 Task: Add "Move Card To …" Button titled Button0025 to "top" of the list "To Do" to Card Card0025 in Board Board0022 in Workspace Development in Trello
Action: Mouse moved to (335, 385)
Screenshot: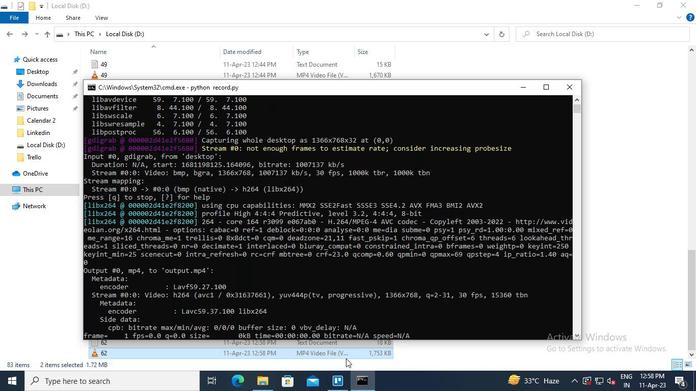 
Action: Mouse pressed left at (335, 385)
Screenshot: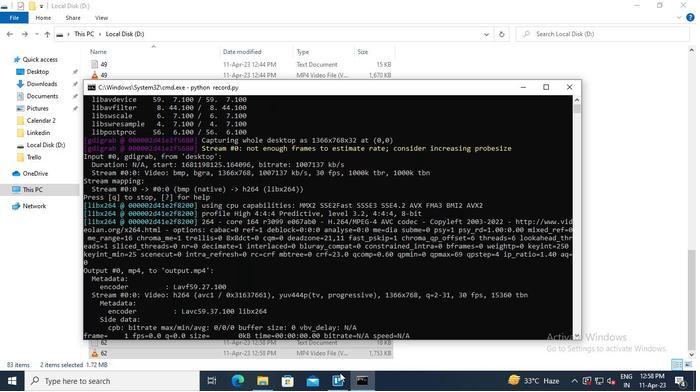 
Action: Mouse moved to (166, 117)
Screenshot: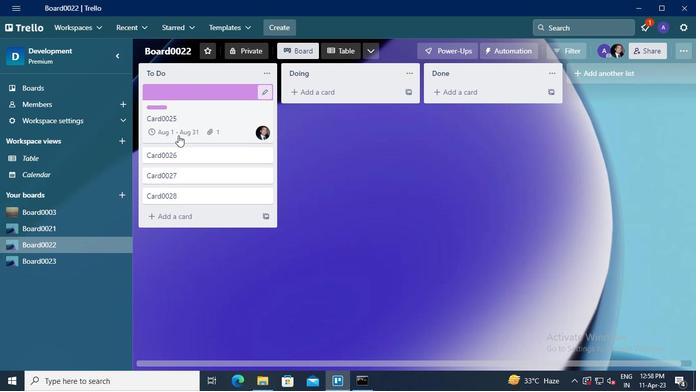 
Action: Mouse pressed left at (166, 117)
Screenshot: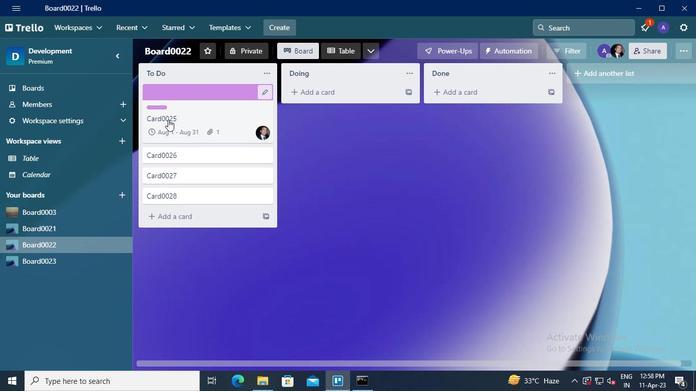 
Action: Mouse moved to (496, 248)
Screenshot: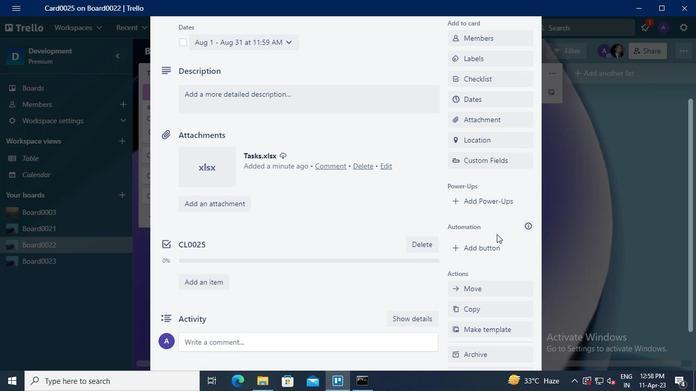
Action: Mouse pressed left at (496, 248)
Screenshot: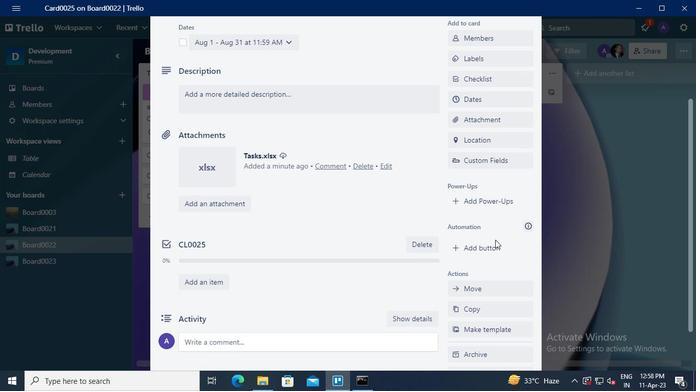 
Action: Mouse moved to (491, 97)
Screenshot: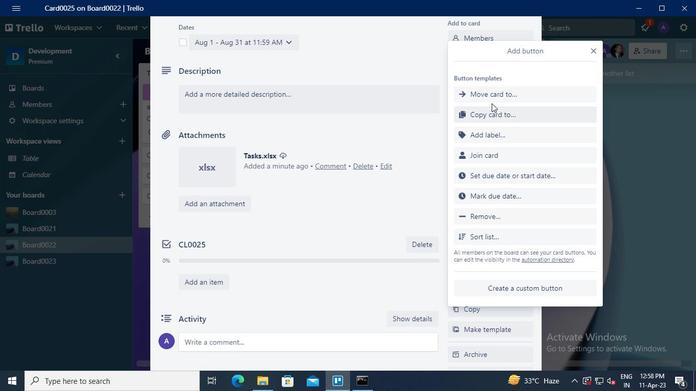 
Action: Mouse pressed left at (491, 97)
Screenshot: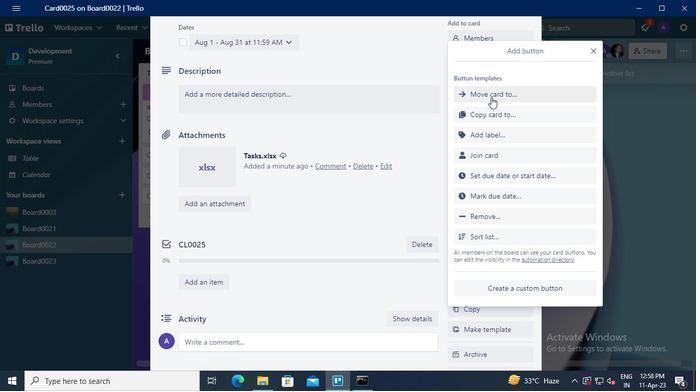 
Action: Mouse moved to (508, 95)
Screenshot: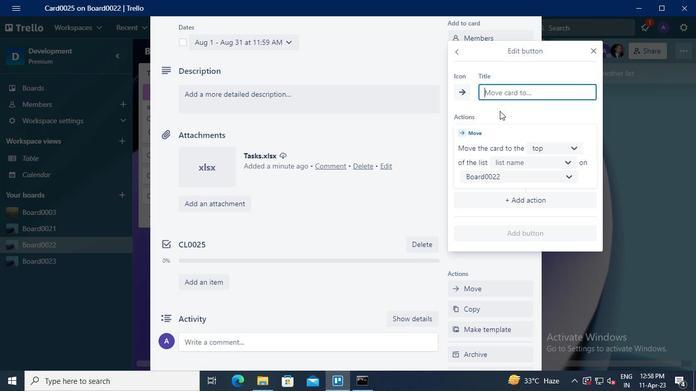 
Action: Mouse pressed left at (508, 95)
Screenshot: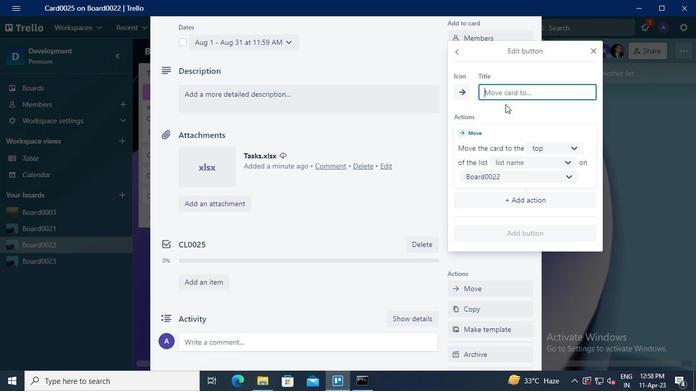 
Action: Mouse moved to (508, 94)
Screenshot: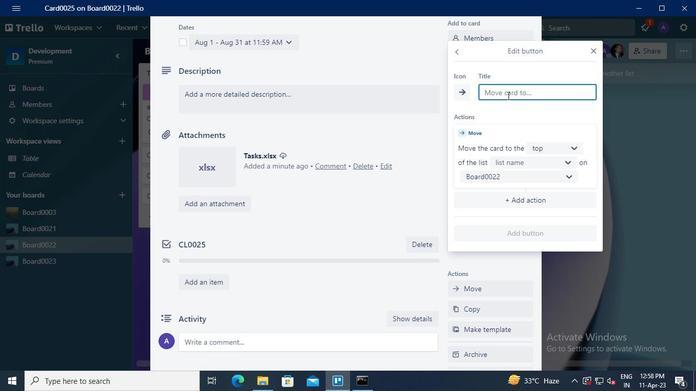 
Action: Keyboard Key.shift
Screenshot: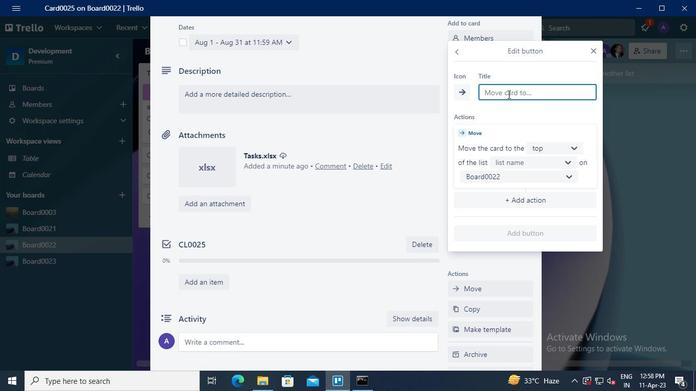 
Action: Keyboard B
Screenshot: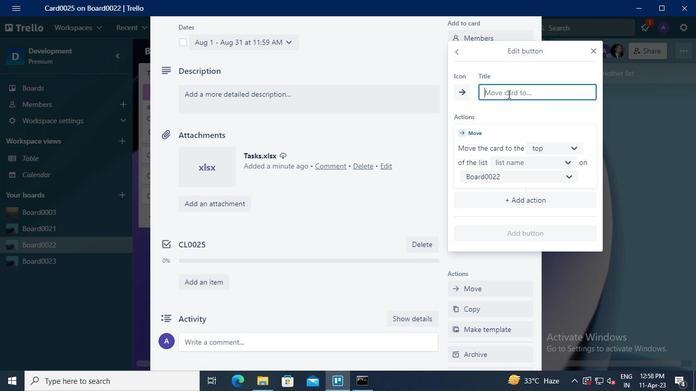
Action: Keyboard u
Screenshot: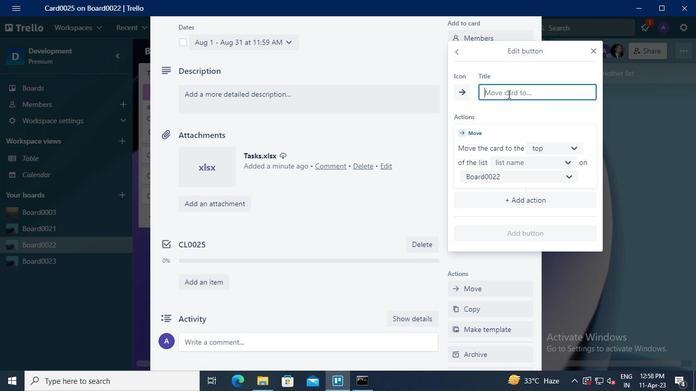
Action: Keyboard t
Screenshot: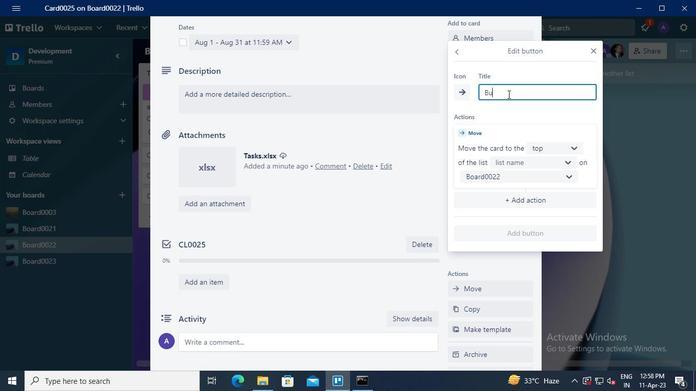 
Action: Keyboard t
Screenshot: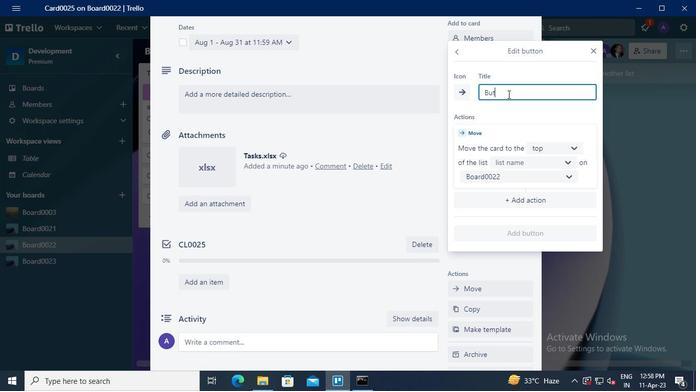 
Action: Keyboard o
Screenshot: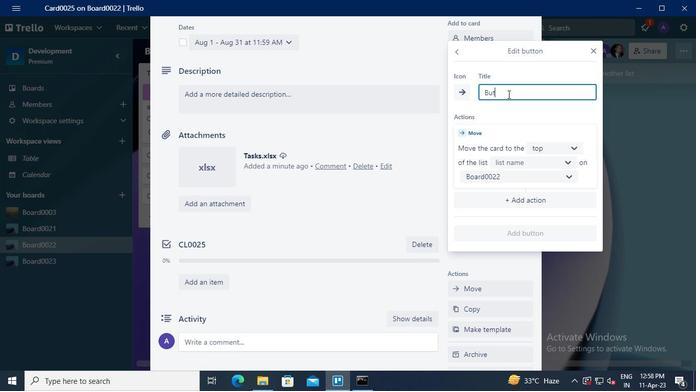 
Action: Keyboard n
Screenshot: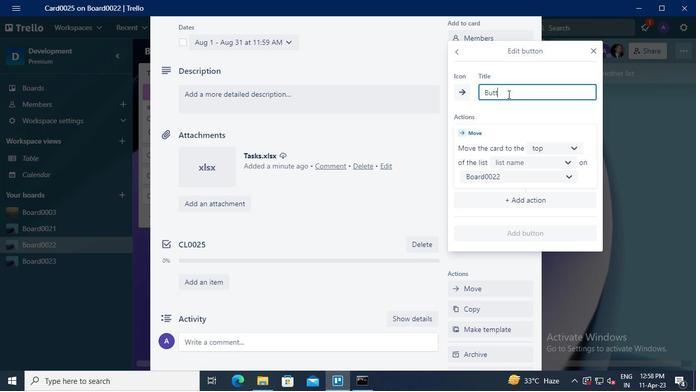 
Action: Keyboard <96>
Screenshot: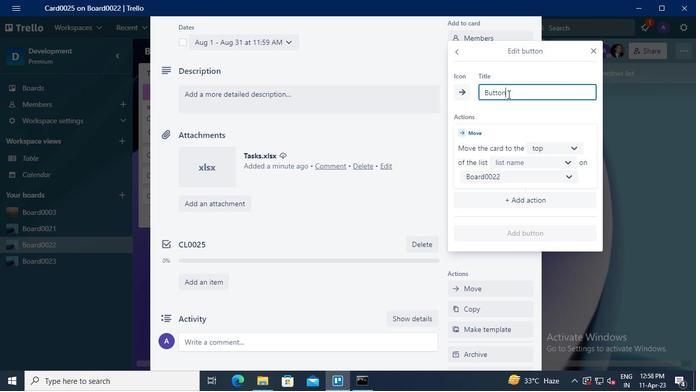 
Action: Keyboard <96>
Screenshot: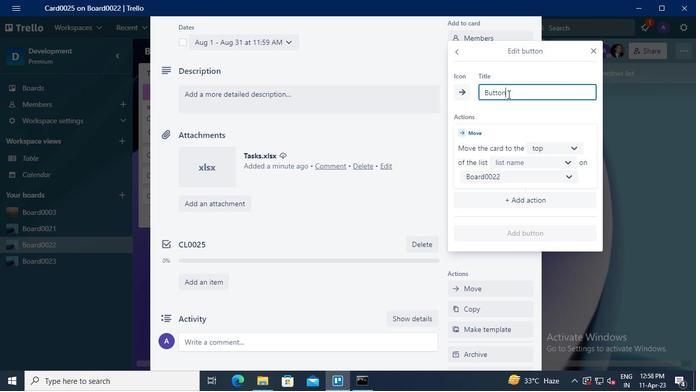 
Action: Keyboard <98>
Screenshot: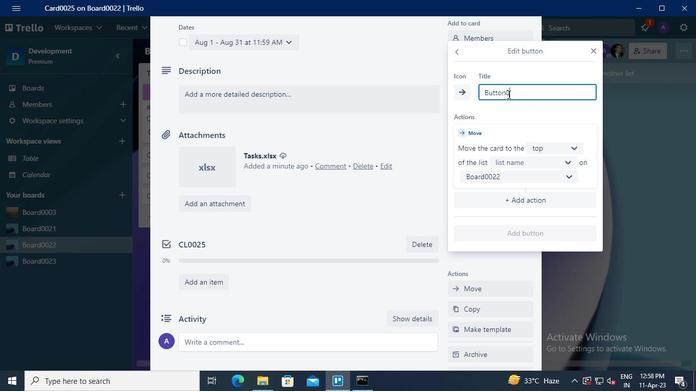 
Action: Keyboard <101>
Screenshot: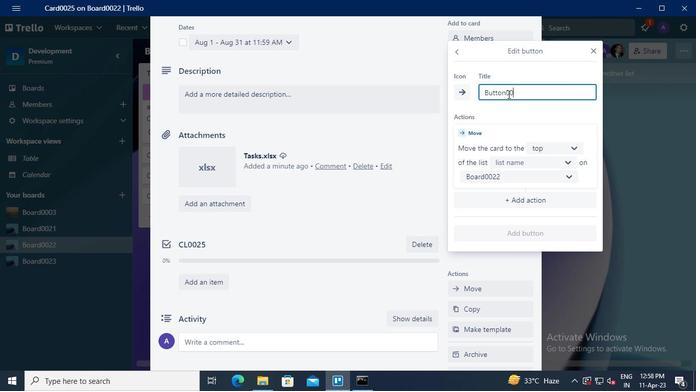 
Action: Mouse moved to (555, 145)
Screenshot: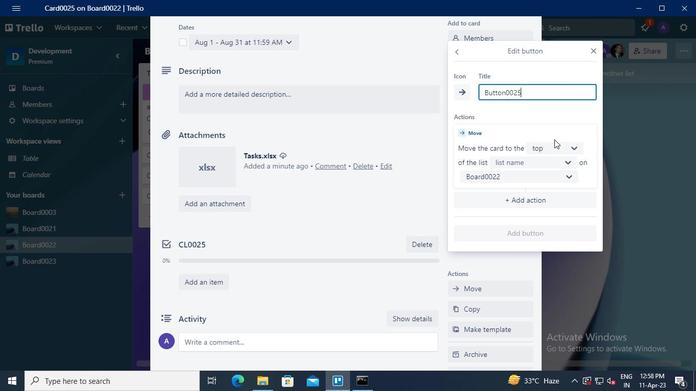
Action: Mouse pressed left at (555, 145)
Screenshot: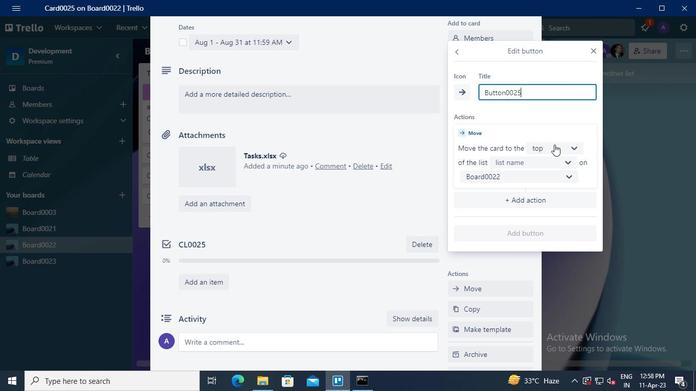
Action: Mouse moved to (544, 167)
Screenshot: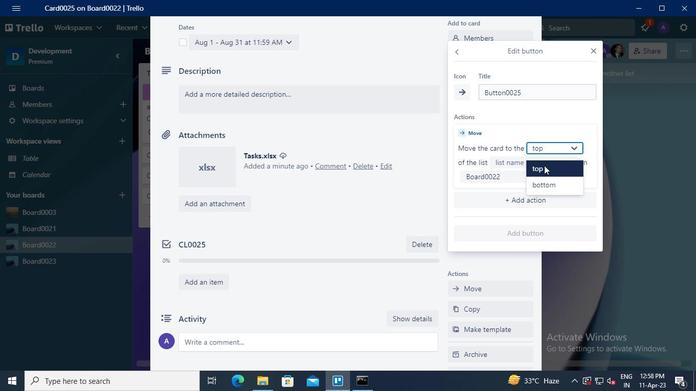 
Action: Mouse pressed left at (544, 167)
Screenshot: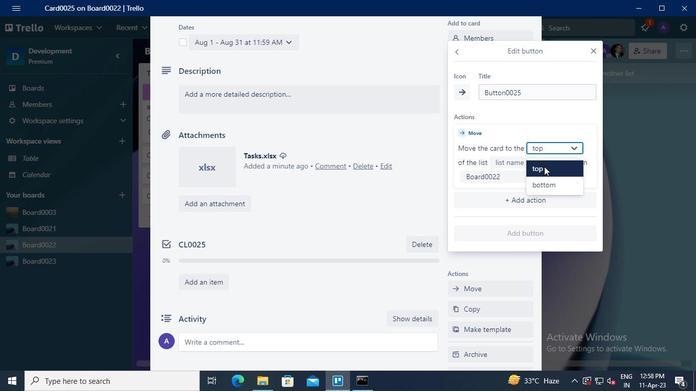
Action: Mouse moved to (532, 163)
Screenshot: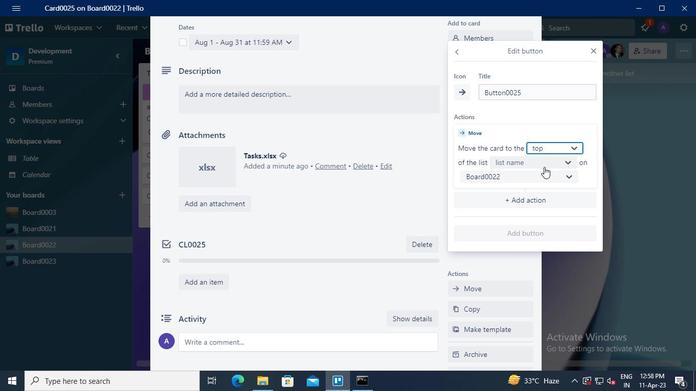 
Action: Mouse pressed left at (532, 163)
Screenshot: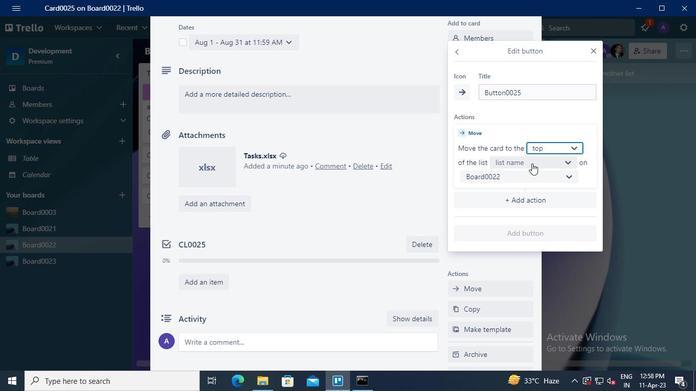 
Action: Mouse moved to (527, 179)
Screenshot: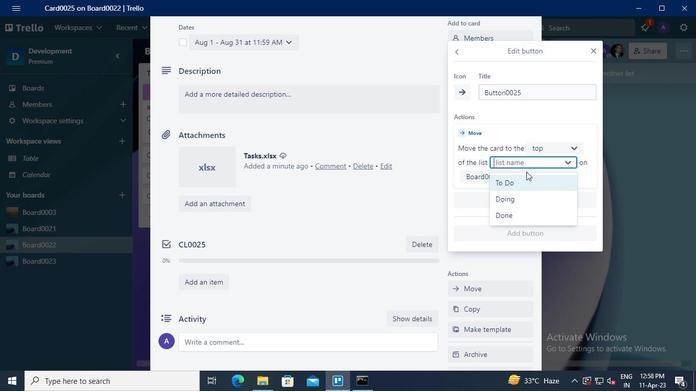 
Action: Mouse pressed left at (527, 179)
Screenshot: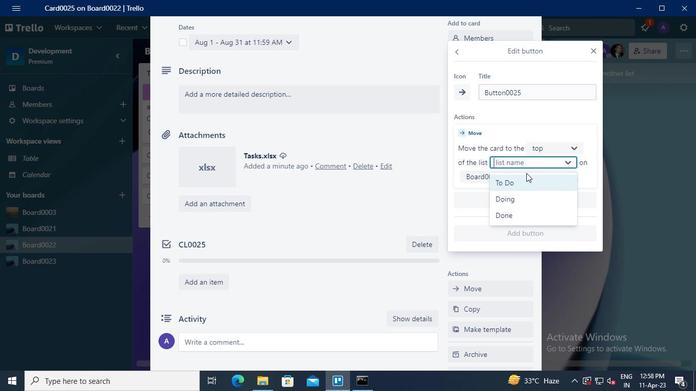 
Action: Mouse moved to (529, 227)
Screenshot: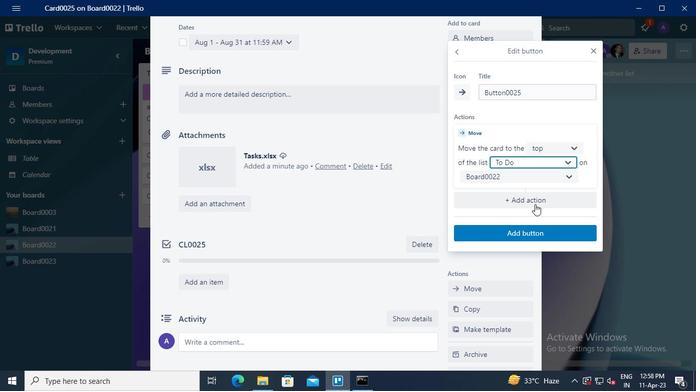 
Action: Mouse pressed left at (529, 227)
Screenshot: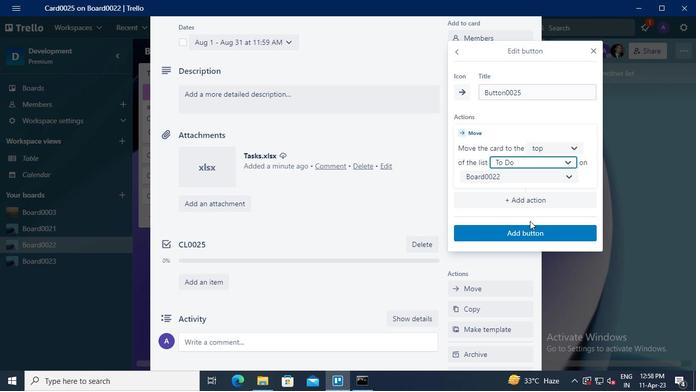 
Action: Mouse moved to (363, 388)
Screenshot: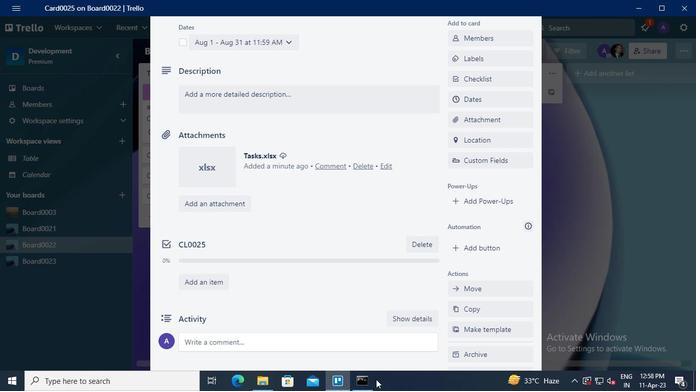
Action: Mouse pressed left at (363, 388)
Screenshot: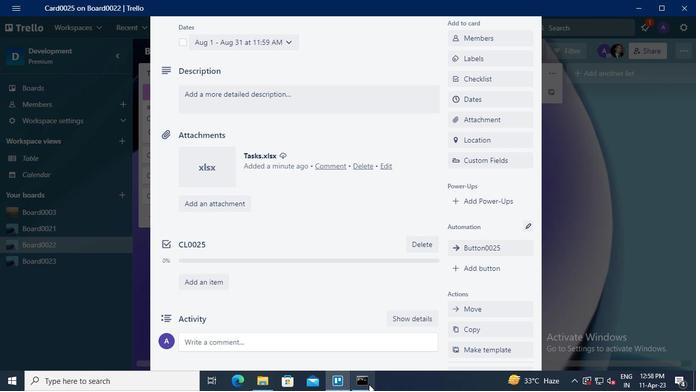 
Action: Mouse moved to (573, 92)
Screenshot: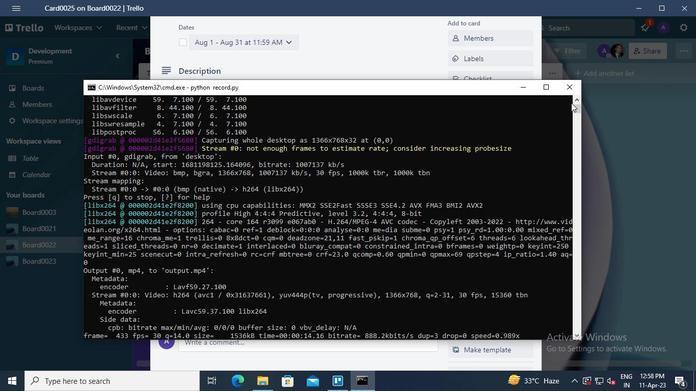
Action: Mouse pressed left at (573, 92)
Screenshot: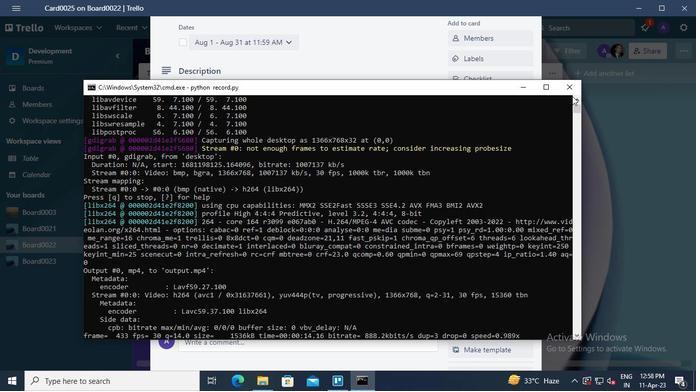 
